 Task: In the  document Serengetimeet.epub Insert the command  'Suggesting 'Email the file to   'softage.5@softage.net', with message attached Attention Needed: Please prioritize going through the email I've sent. and file type: RTF
Action: Mouse moved to (357, 437)
Screenshot: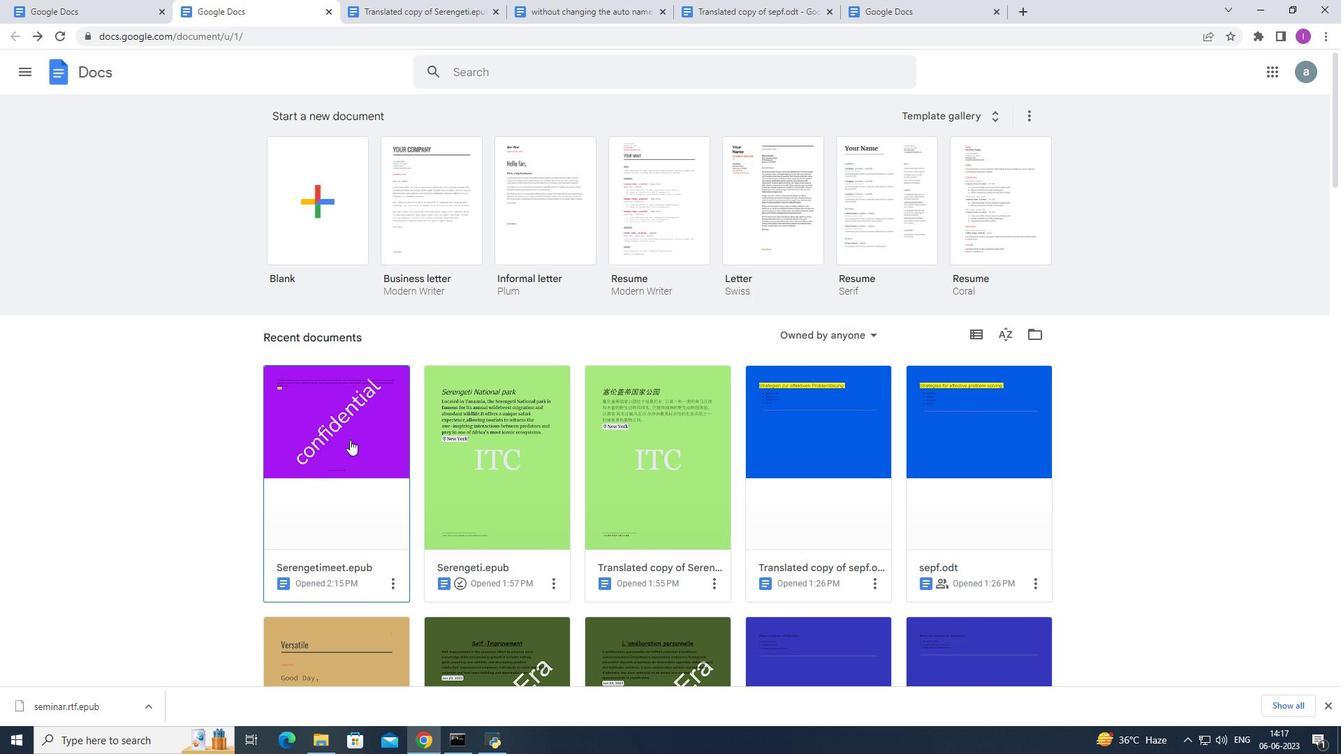 
Action: Mouse pressed left at (357, 437)
Screenshot: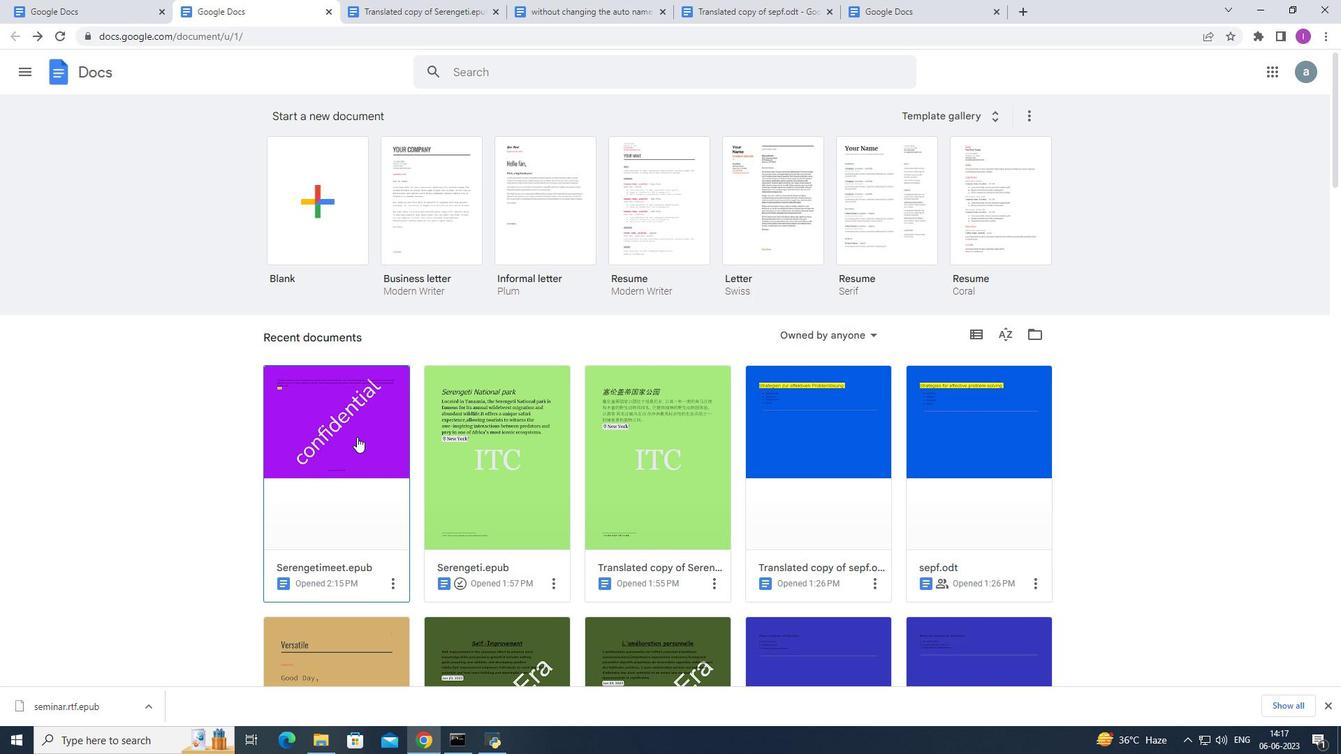 
Action: Mouse moved to (1277, 109)
Screenshot: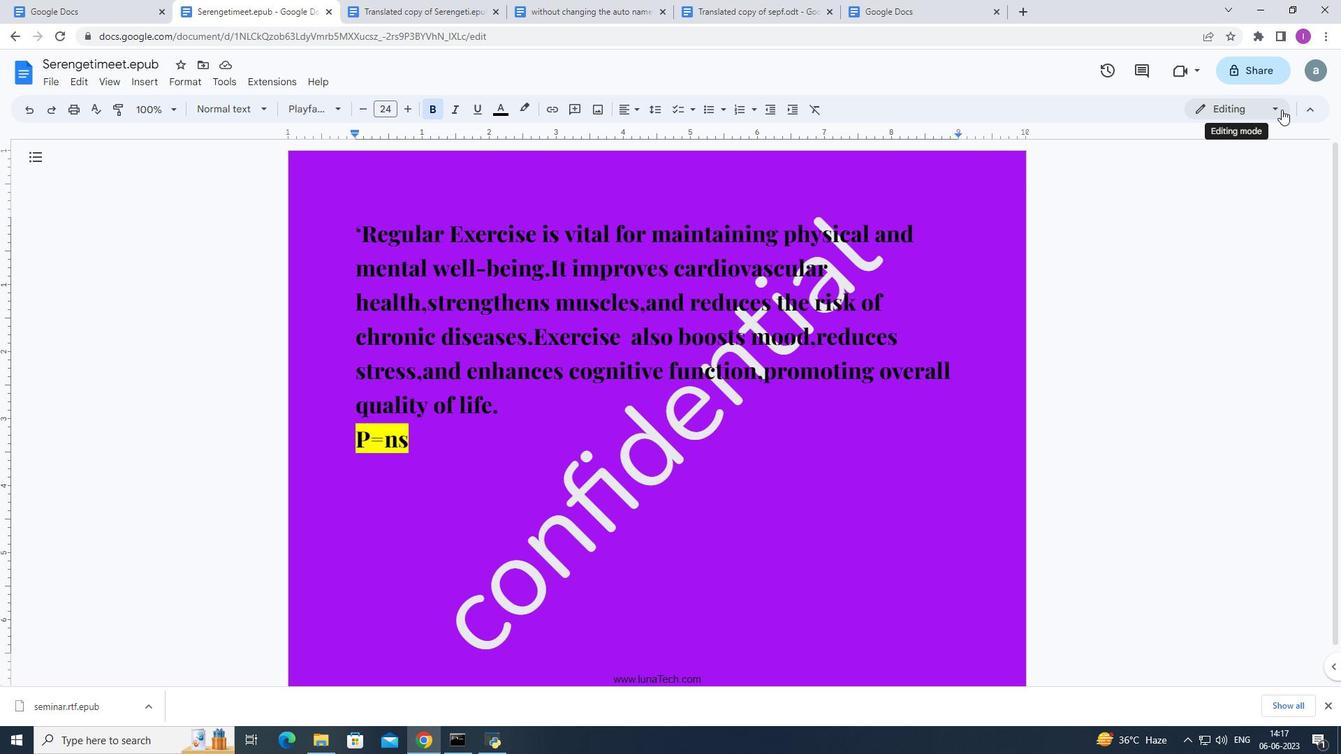 
Action: Mouse pressed left at (1277, 109)
Screenshot: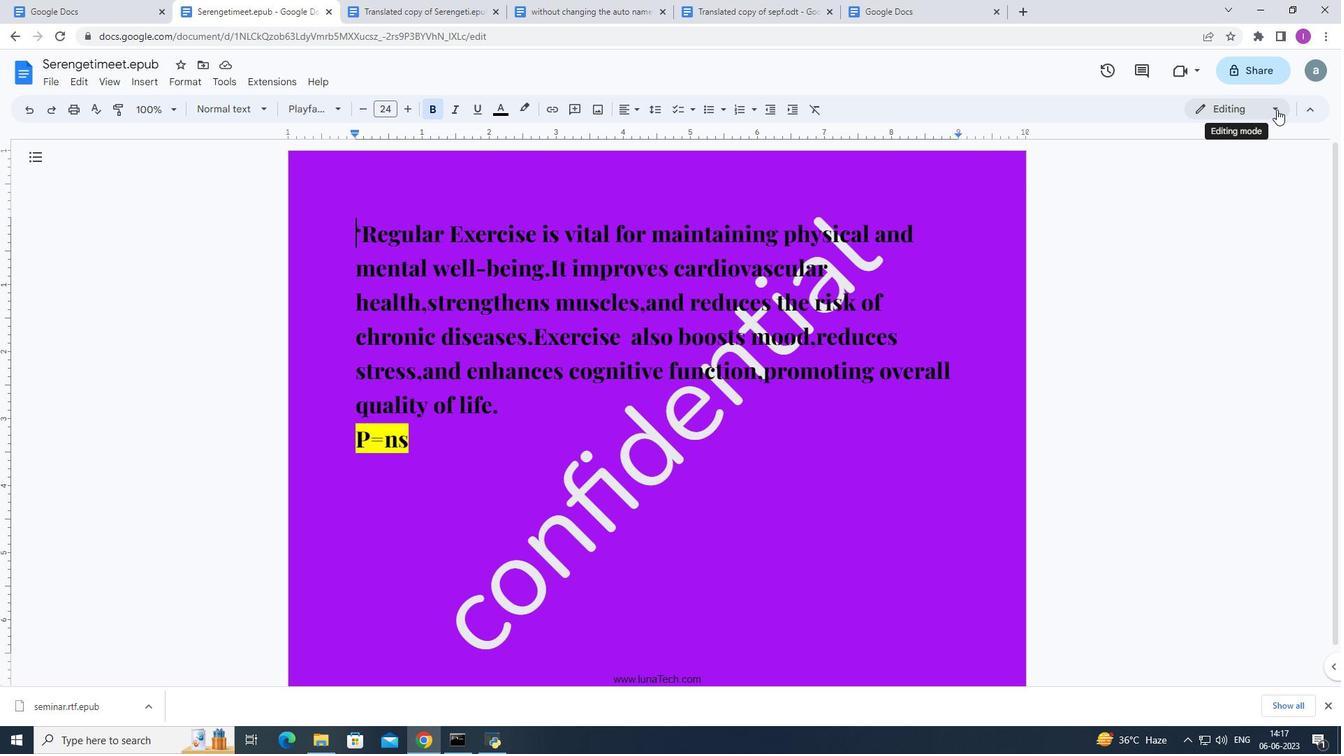 
Action: Mouse moved to (1225, 175)
Screenshot: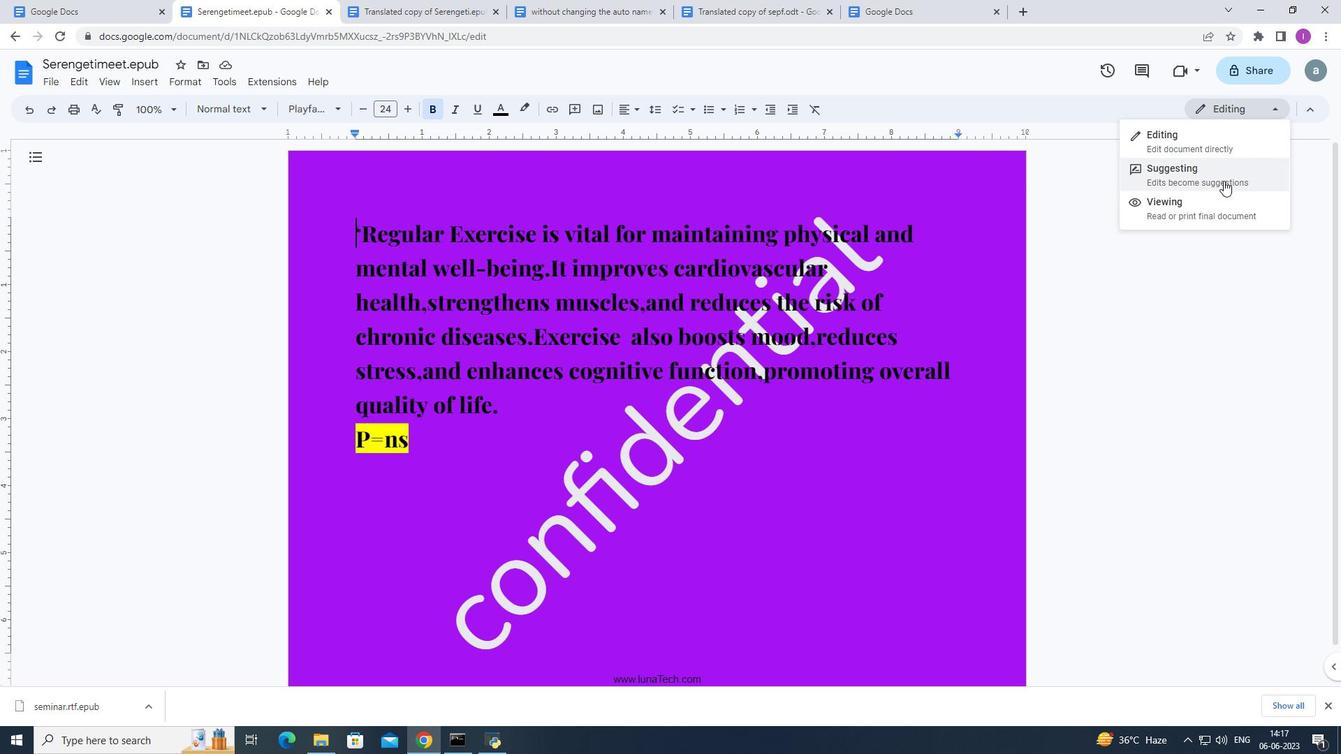 
Action: Mouse pressed left at (1225, 175)
Screenshot: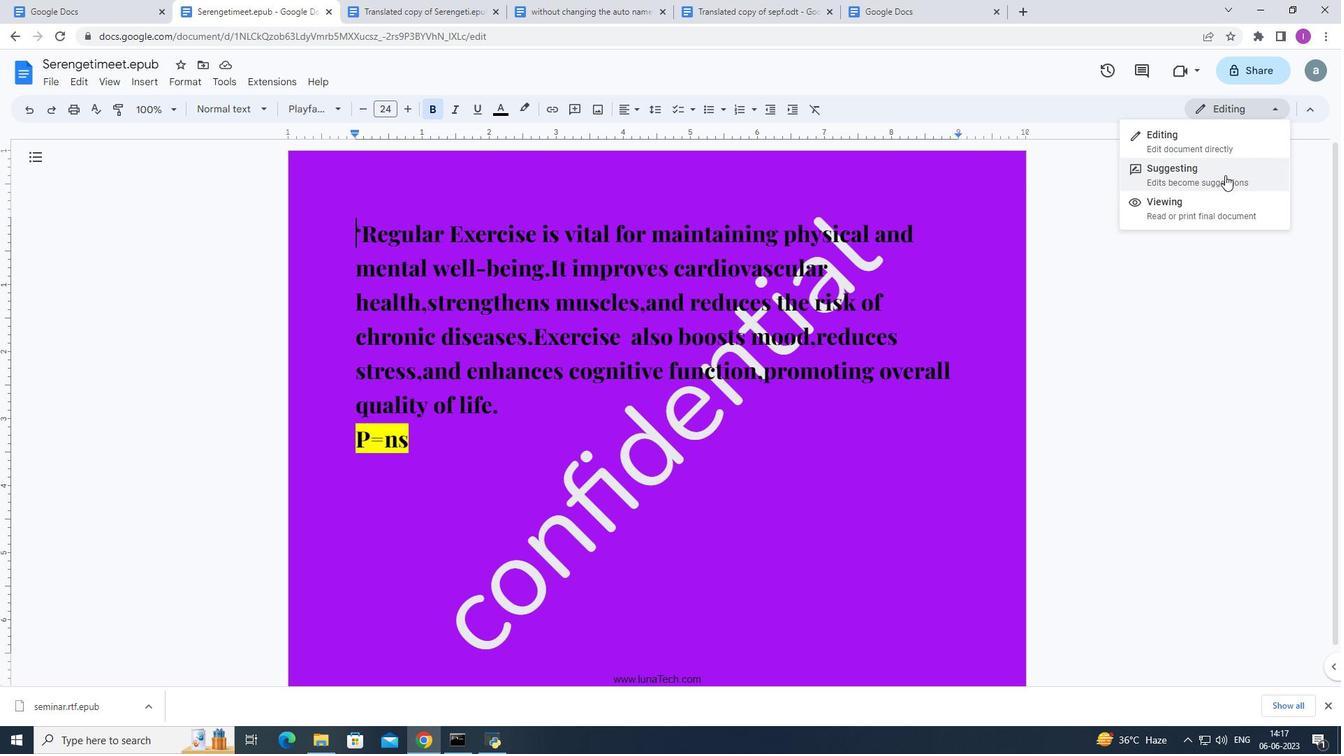 
Action: Mouse moved to (47, 80)
Screenshot: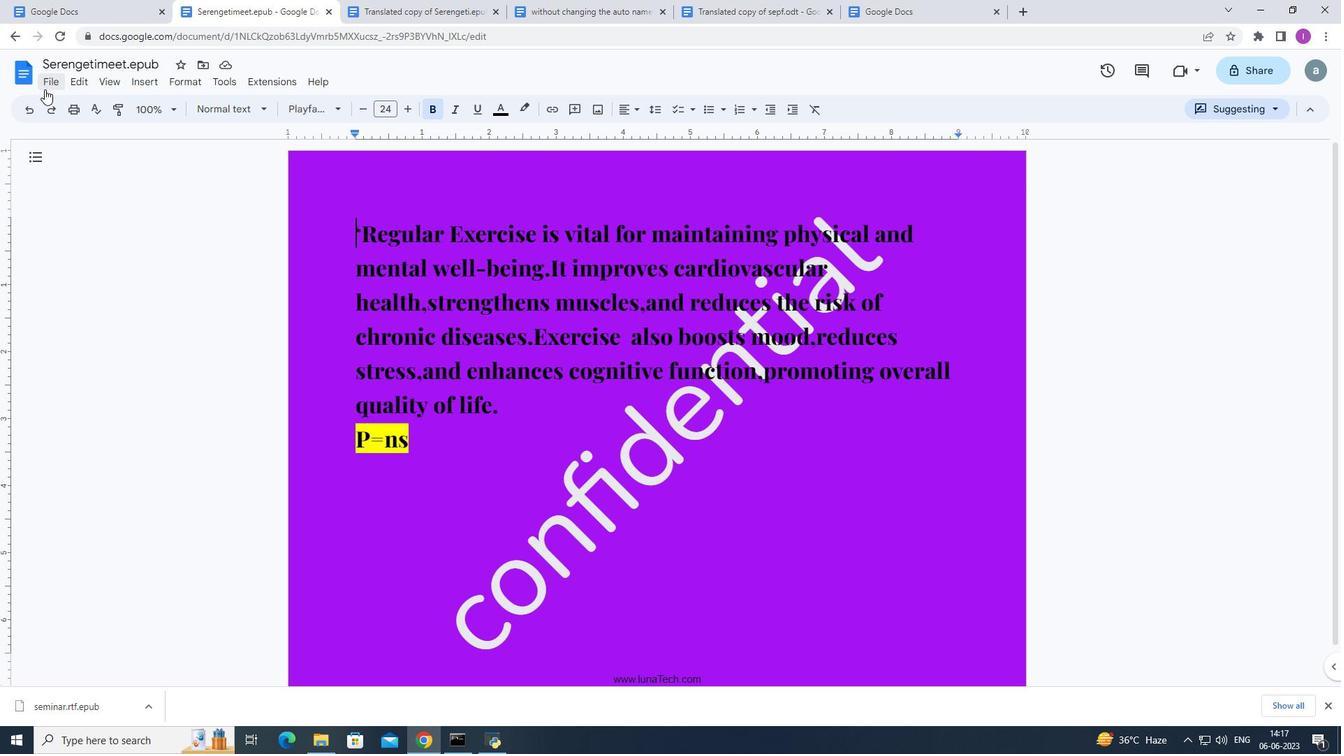 
Action: Mouse pressed left at (47, 80)
Screenshot: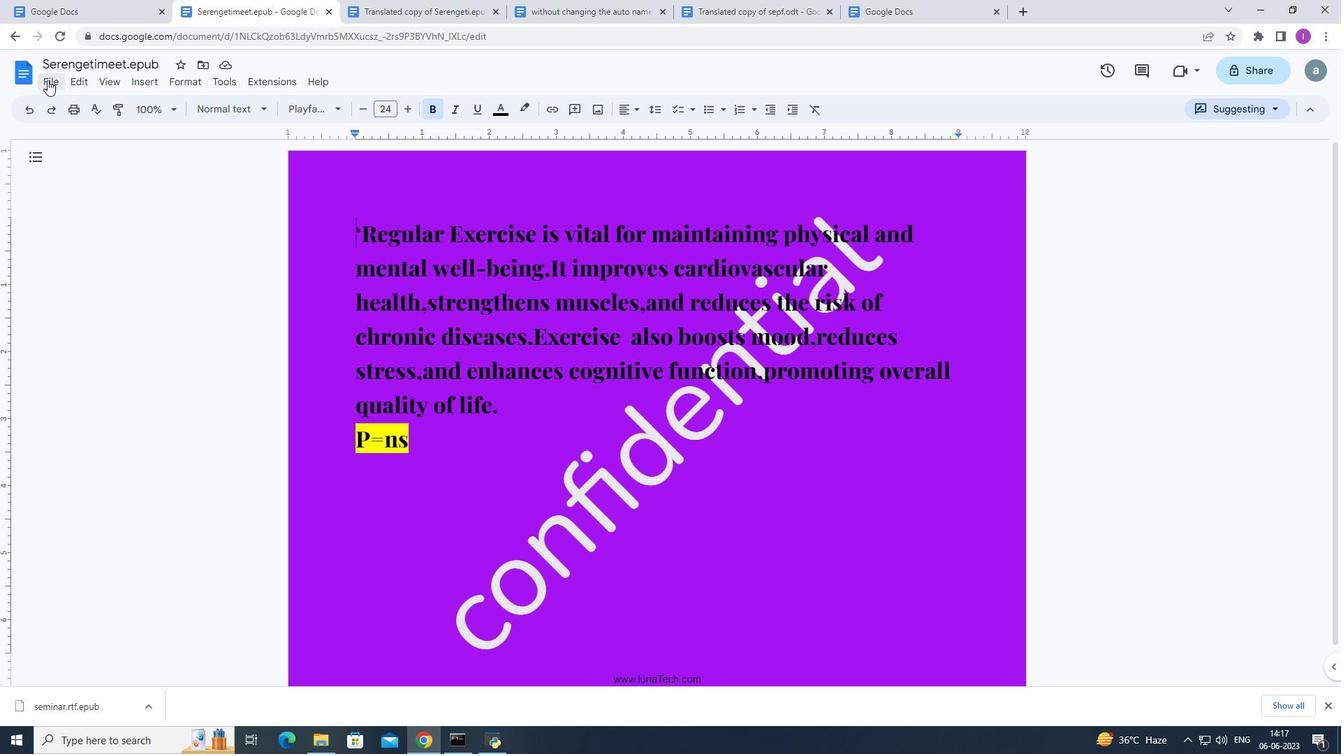 
Action: Mouse moved to (277, 210)
Screenshot: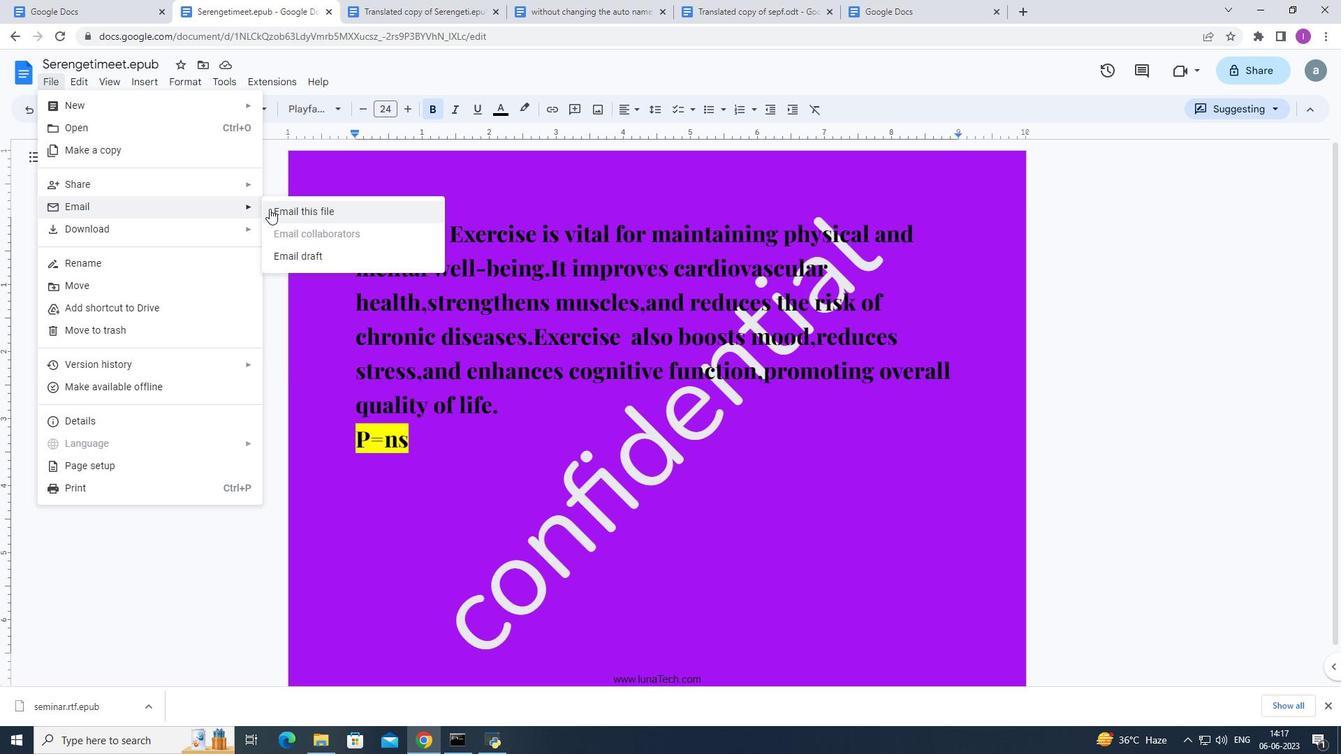 
Action: Mouse pressed left at (277, 210)
Screenshot: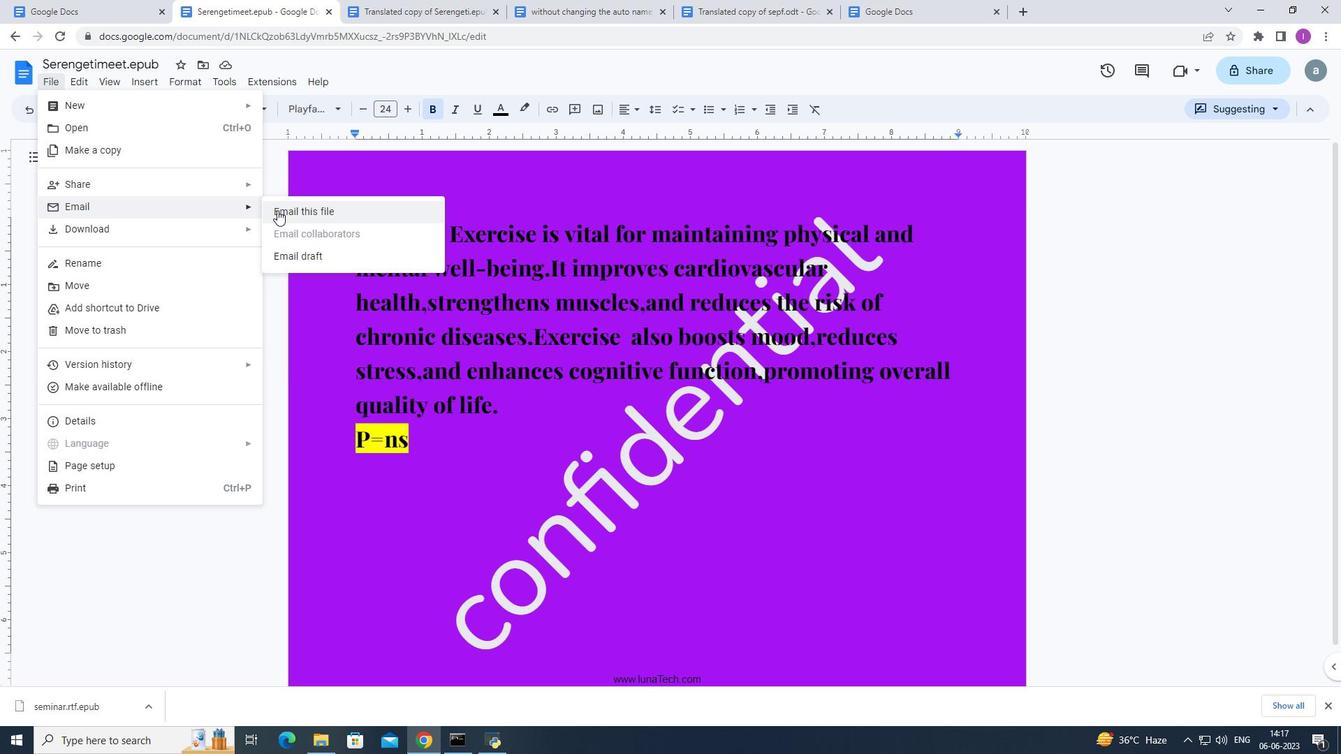 
Action: Mouse moved to (628, 278)
Screenshot: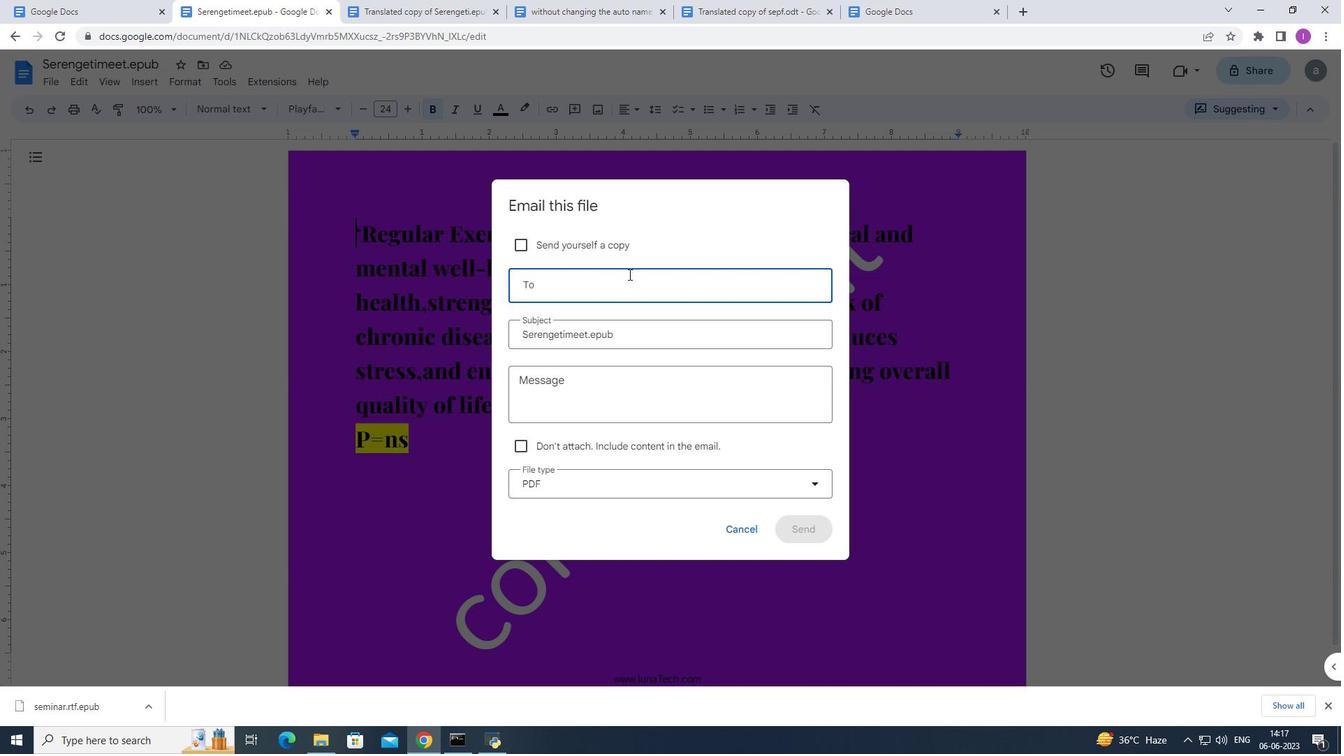 
Action: Key pressed softage.5
Screenshot: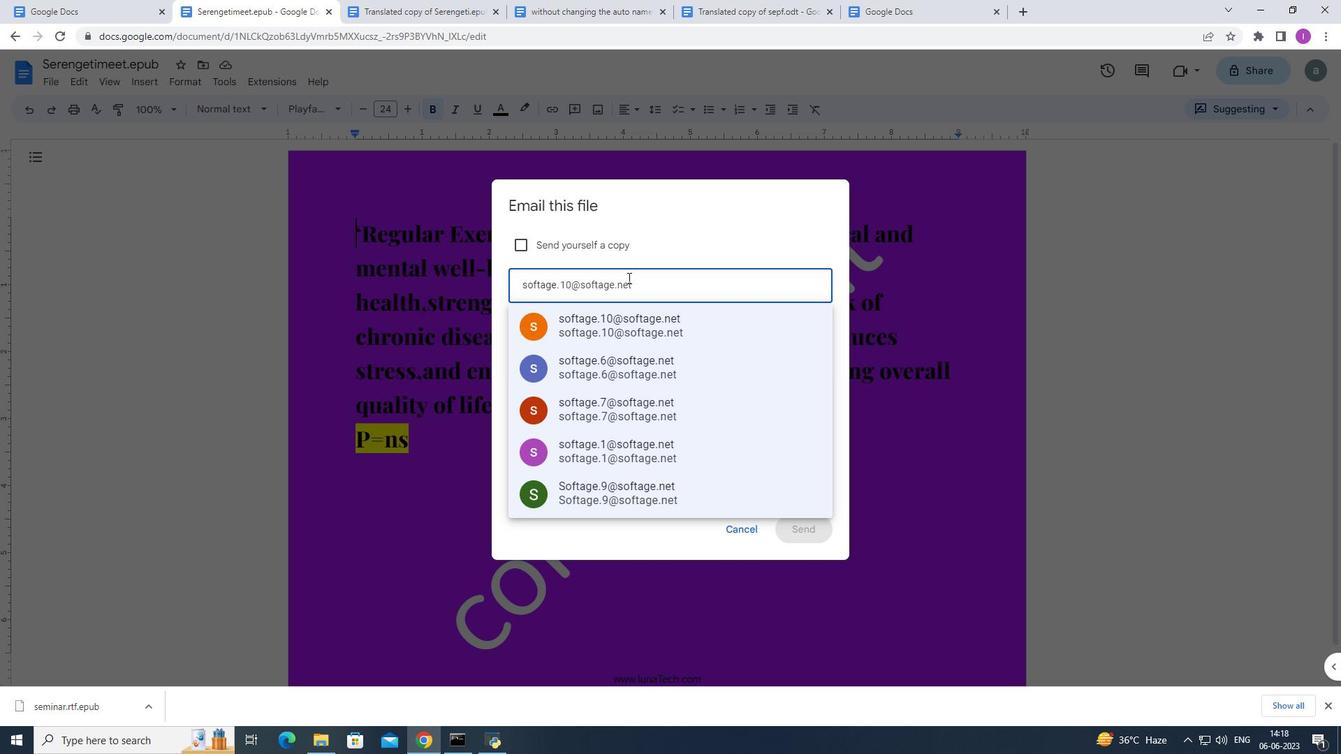 
Action: Mouse moved to (627, 324)
Screenshot: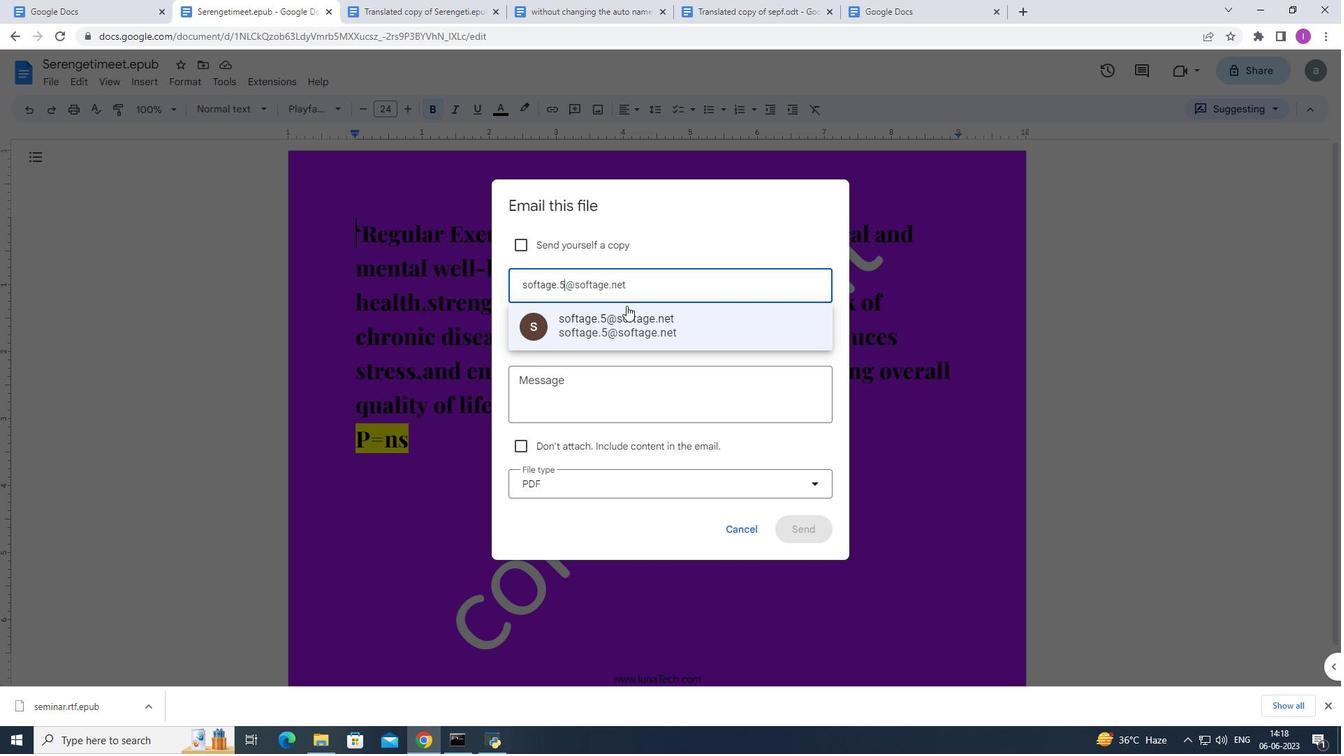 
Action: Mouse pressed left at (627, 324)
Screenshot: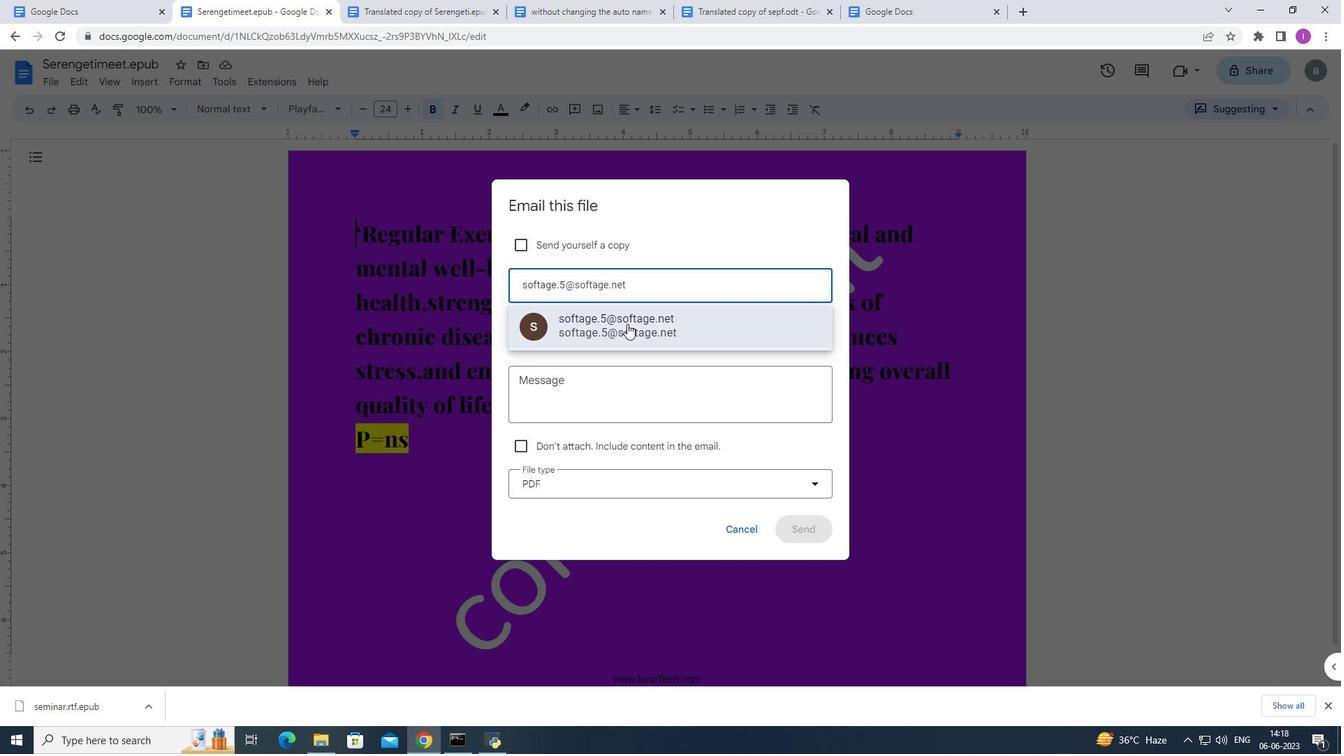 
Action: Mouse moved to (554, 381)
Screenshot: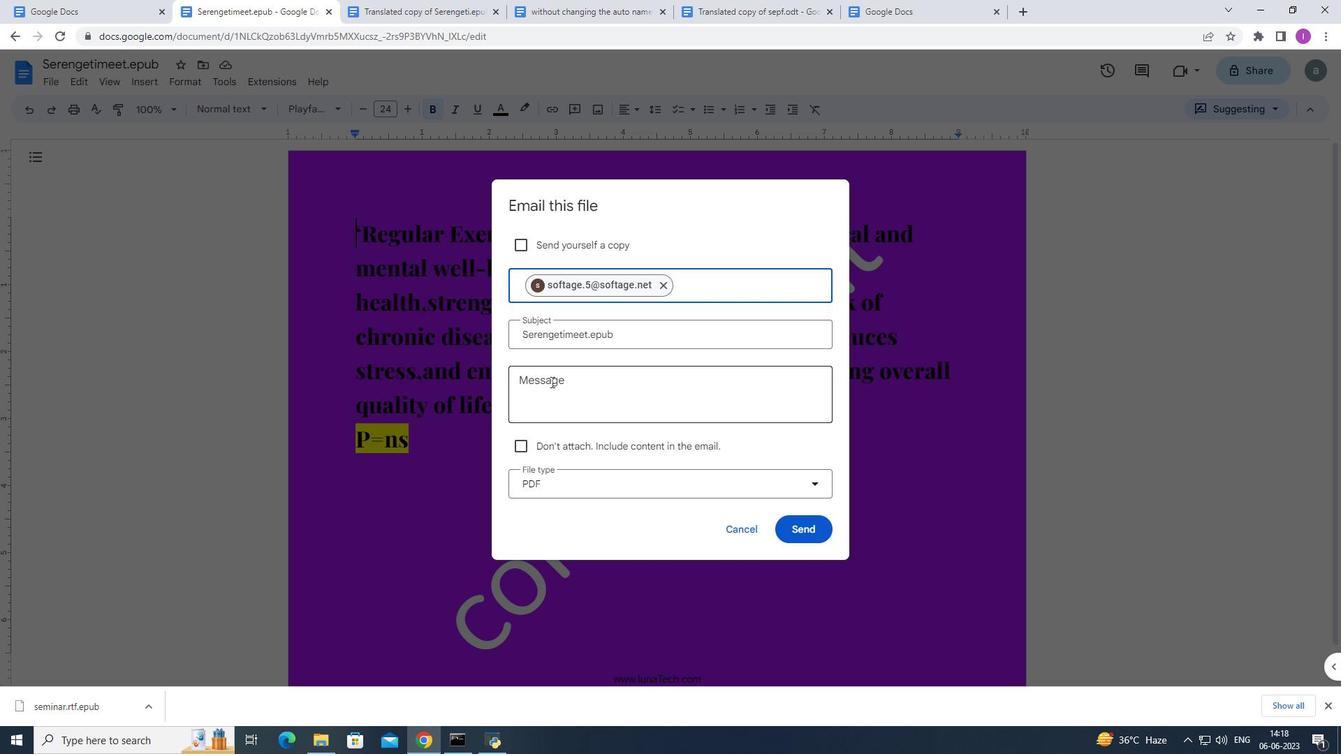
Action: Mouse pressed left at (551, 382)
Screenshot: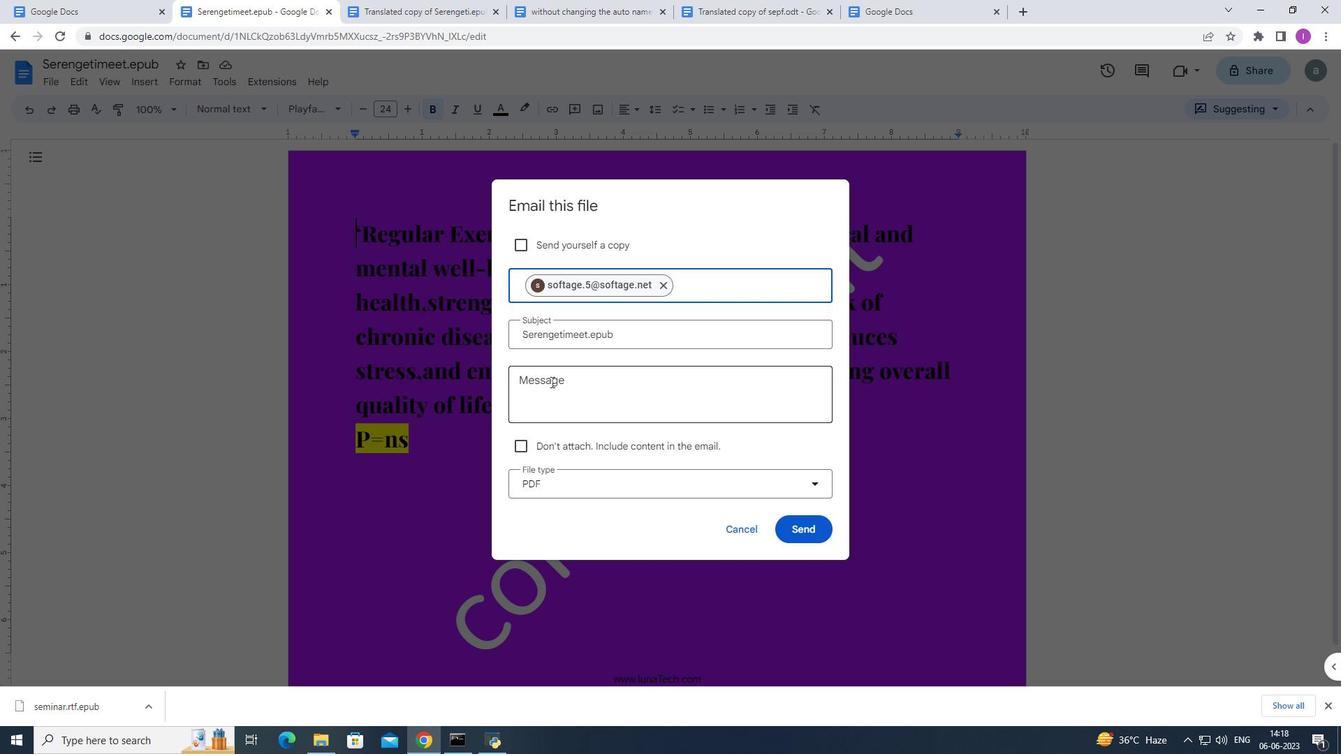 
Action: Mouse moved to (556, 380)
Screenshot: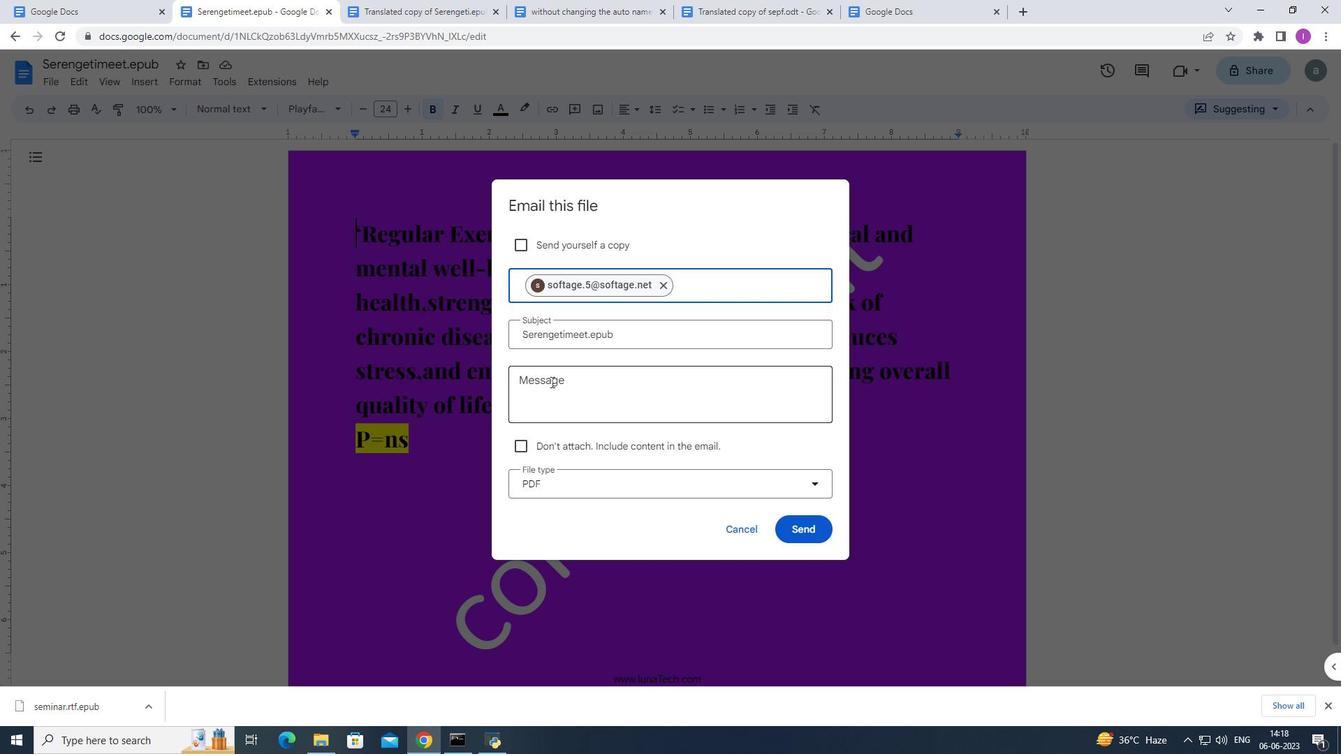 
Action: Key pressed <Key.shift>Attention<Key.space><Key.shift>Needed<Key.shift><Key.shift><Key.shift><Key.shift><Key.shift><Key.shift><Key.shift><Key.shift><Key.shift><Key.shift>:<Key.shift><Key.shift><Key.shift><Key.shift><Key.shift><Key.shift>Please<Key.space><Key.shift>Prioritize<Key.space>going<Key.space>through<Key.space>the<Key.space>email<Key.space><Key.shift><Key.shift><Key.shift><Key.shift>I've<Key.space>sent.
Screenshot: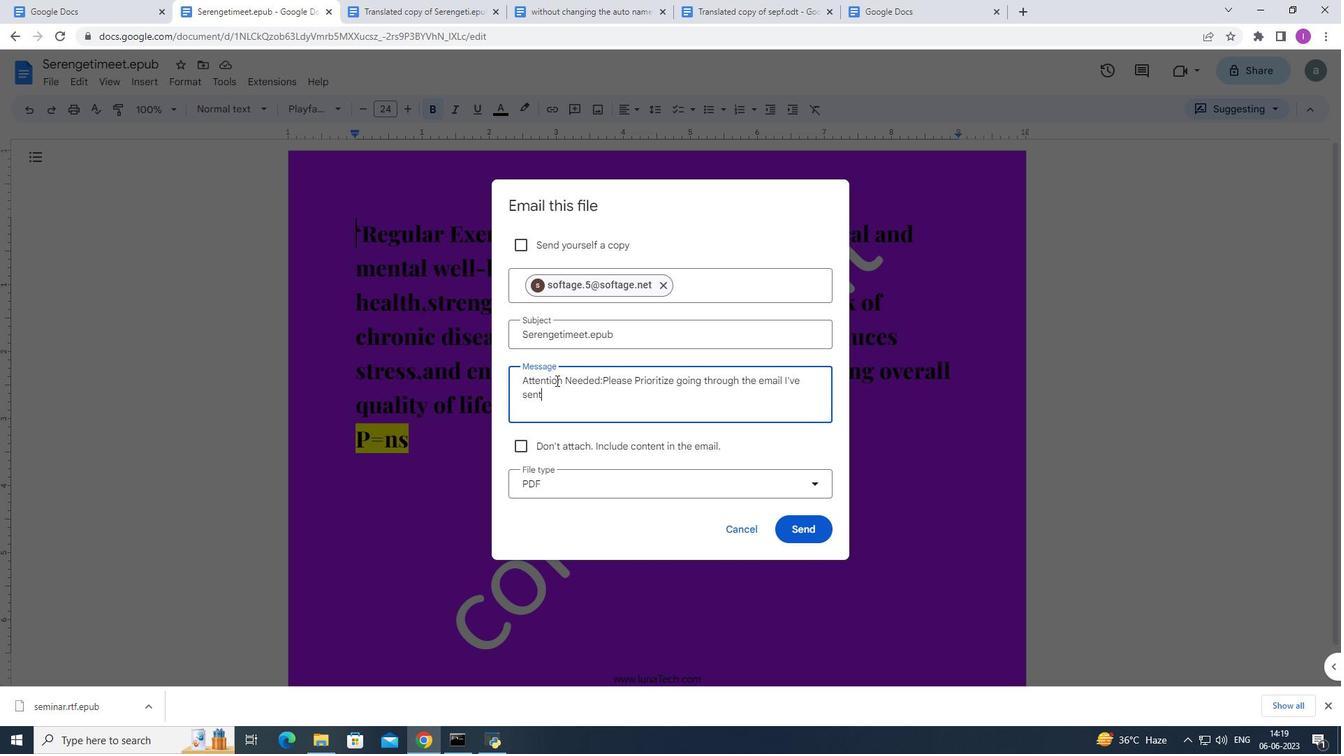 
Action: Mouse moved to (816, 484)
Screenshot: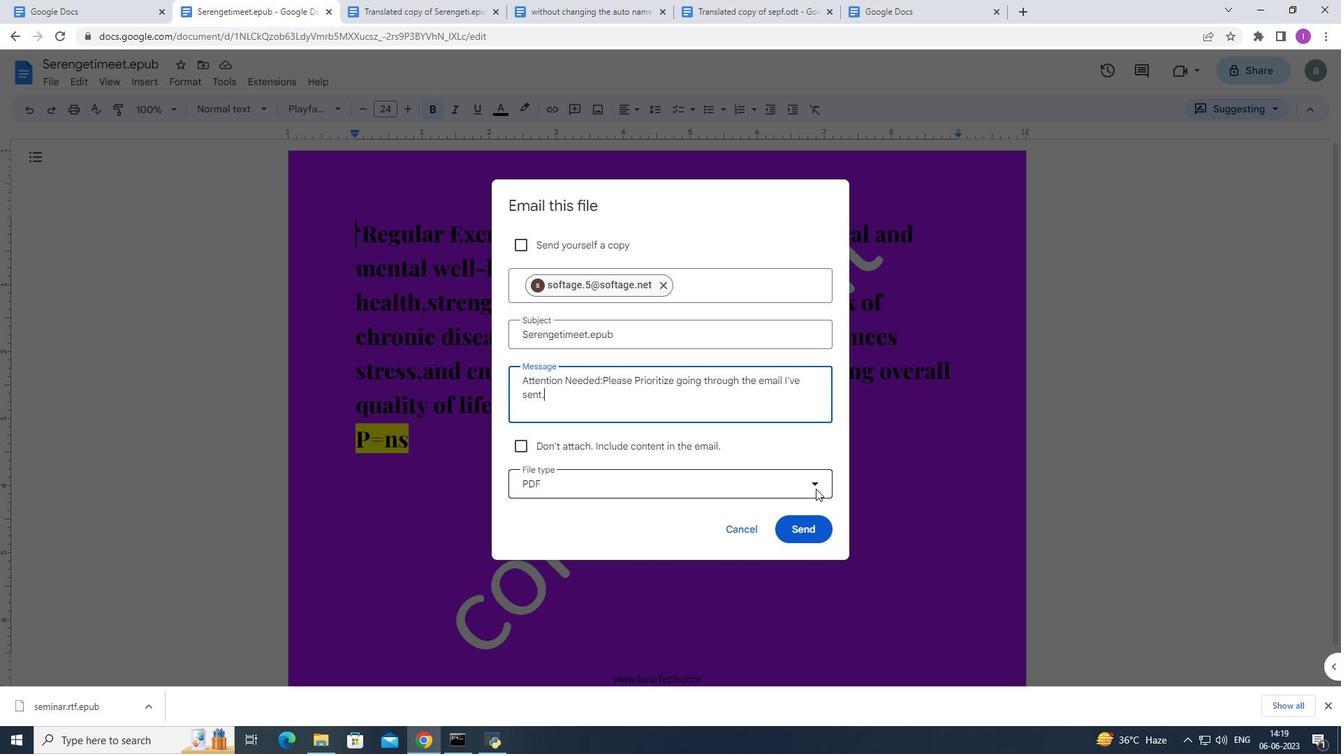
Action: Mouse pressed left at (816, 484)
Screenshot: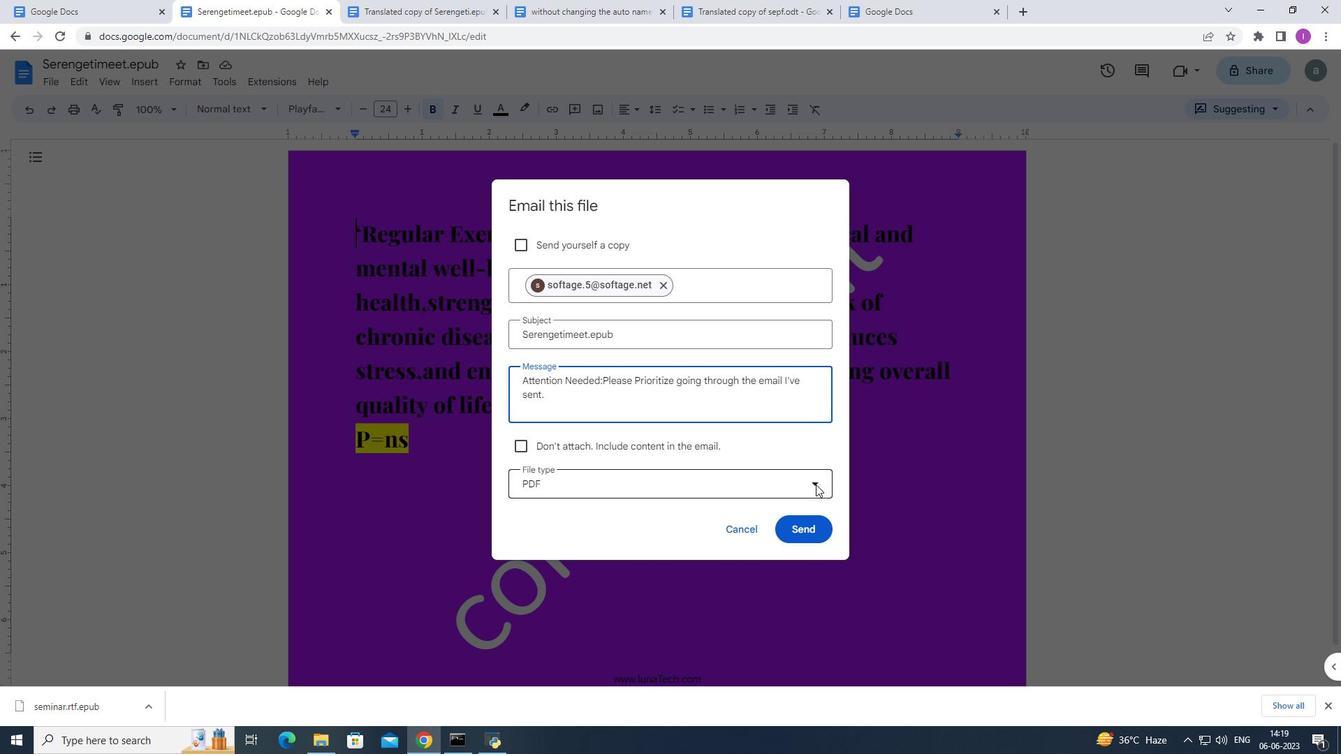 
Action: Mouse moved to (587, 540)
Screenshot: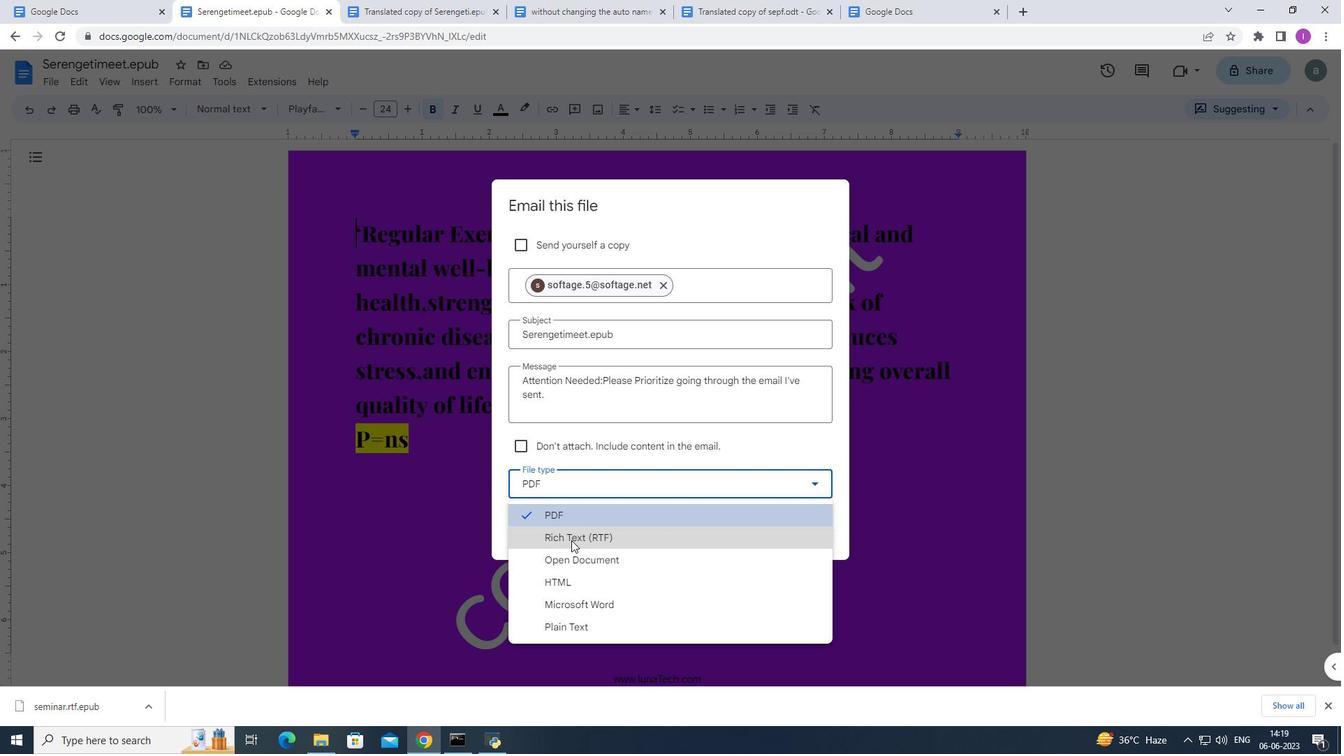
Action: Mouse pressed left at (587, 540)
Screenshot: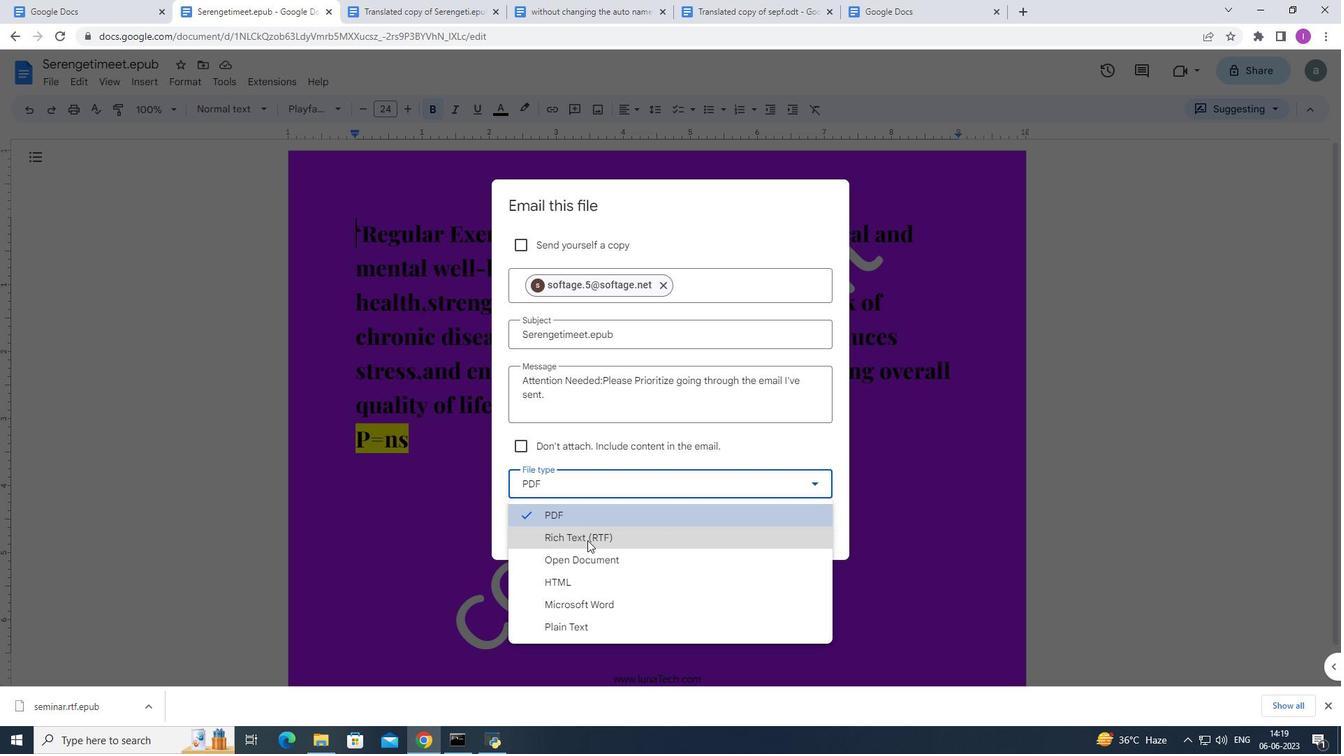 
Action: Mouse moved to (795, 530)
Screenshot: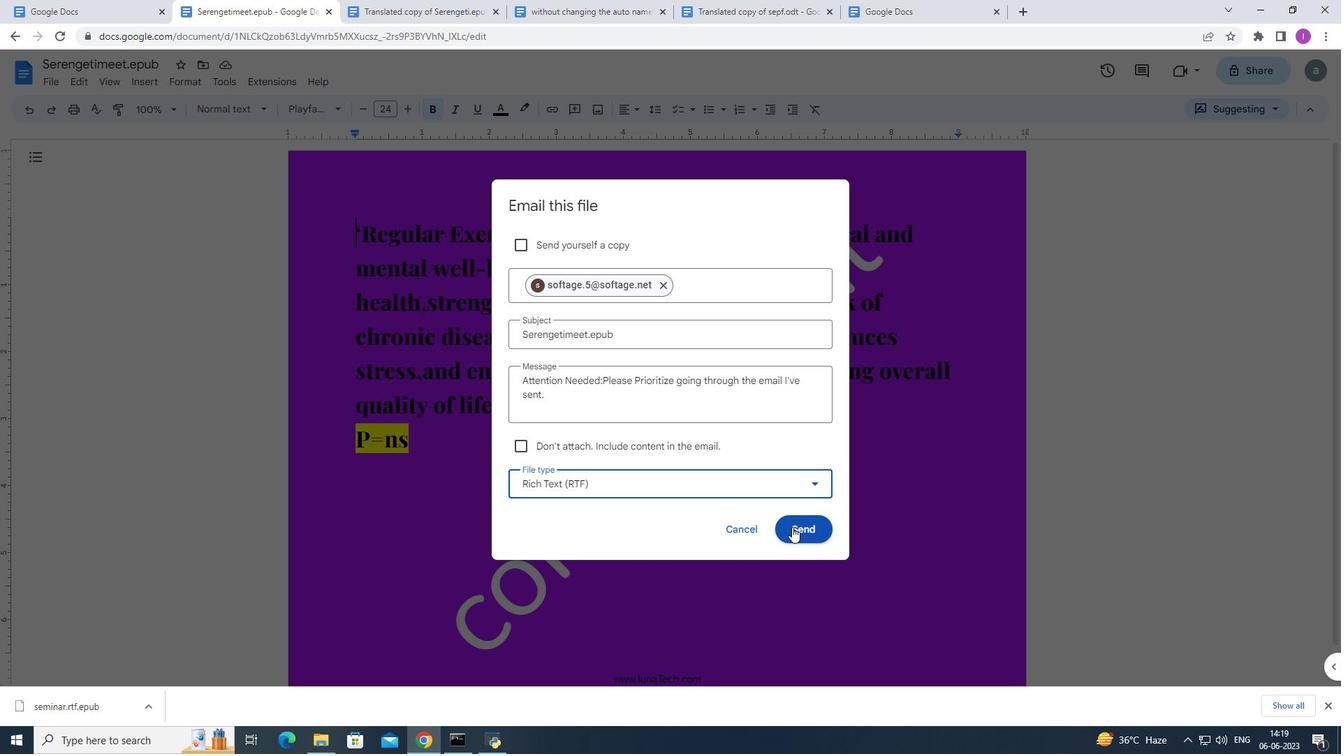 
Action: Mouse pressed left at (795, 530)
Screenshot: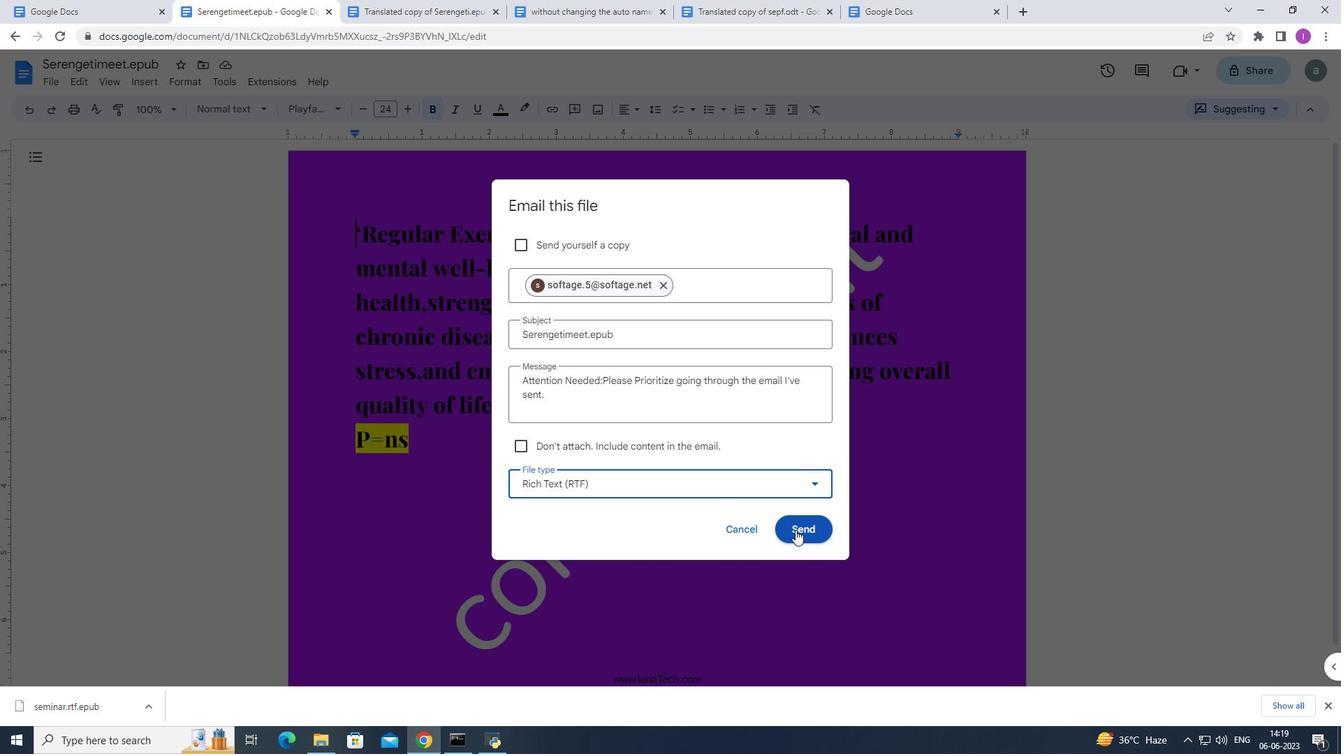 
Action: Mouse moved to (795, 530)
Screenshot: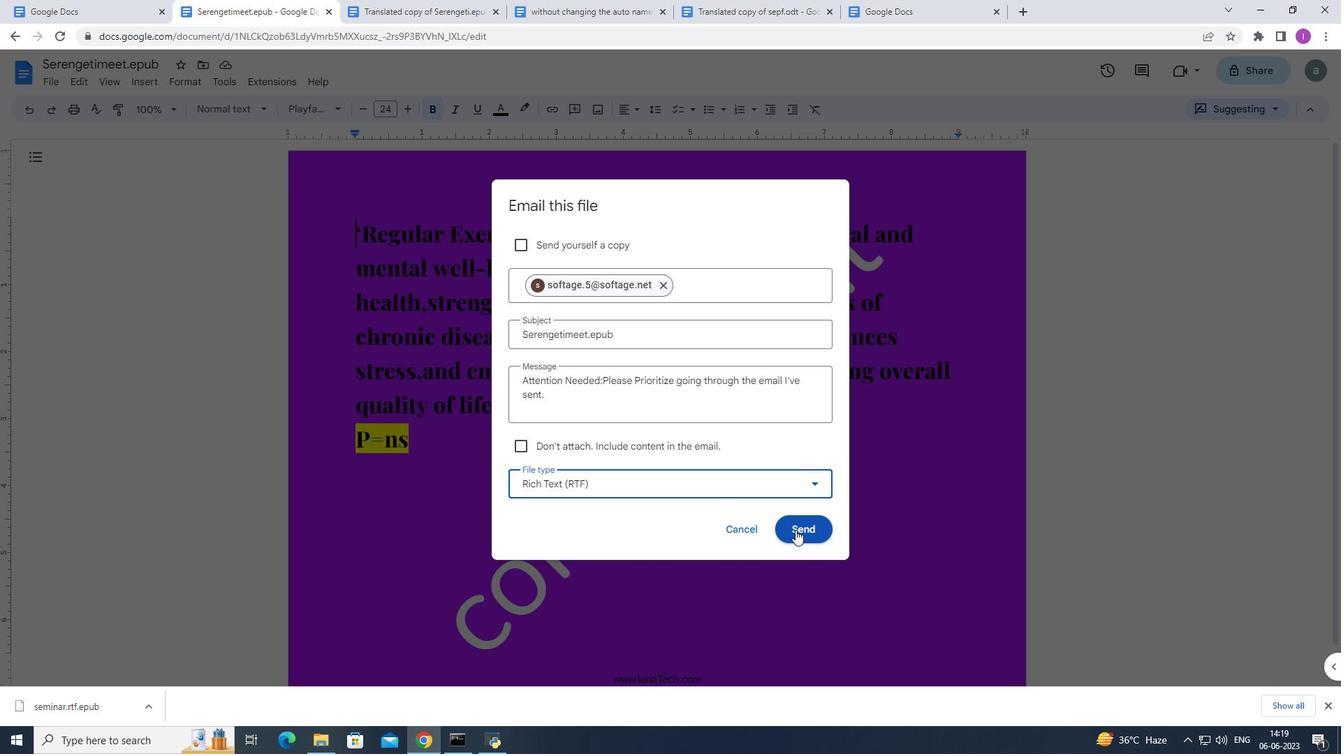 
